 Task: Toggle the show object option in the outline.
Action: Mouse moved to (18, 645)
Screenshot: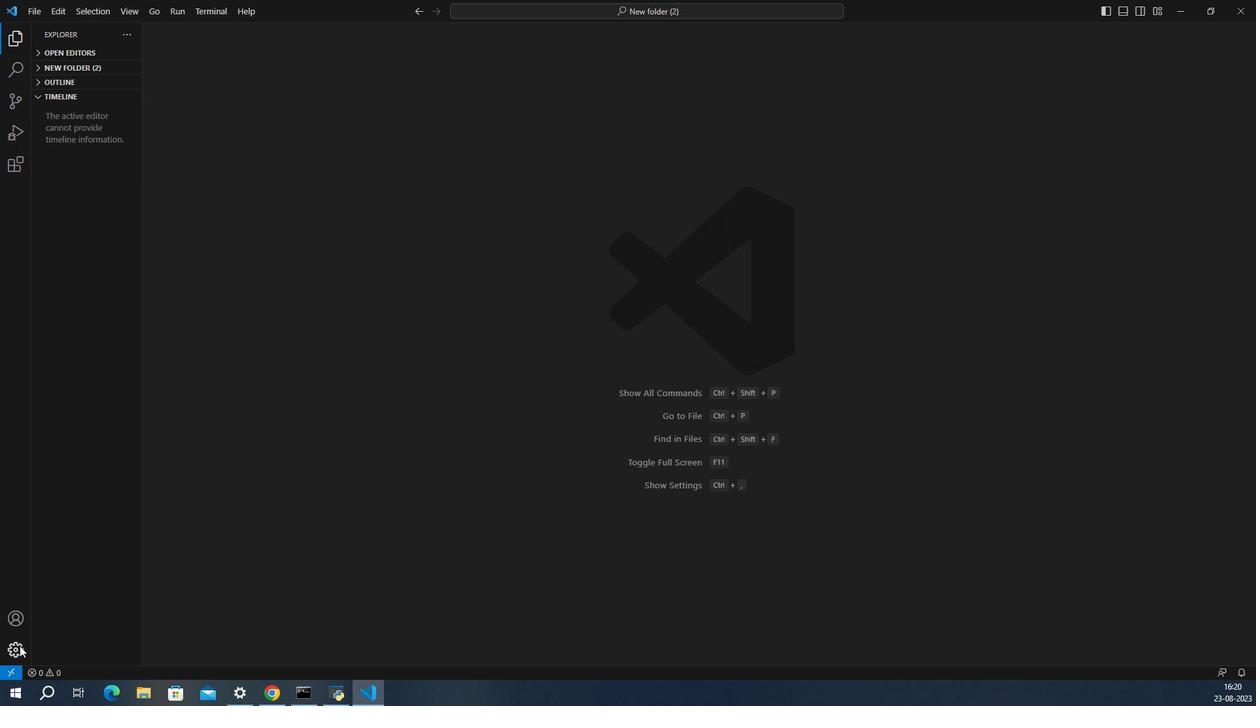 
Action: Mouse pressed left at (18, 645)
Screenshot: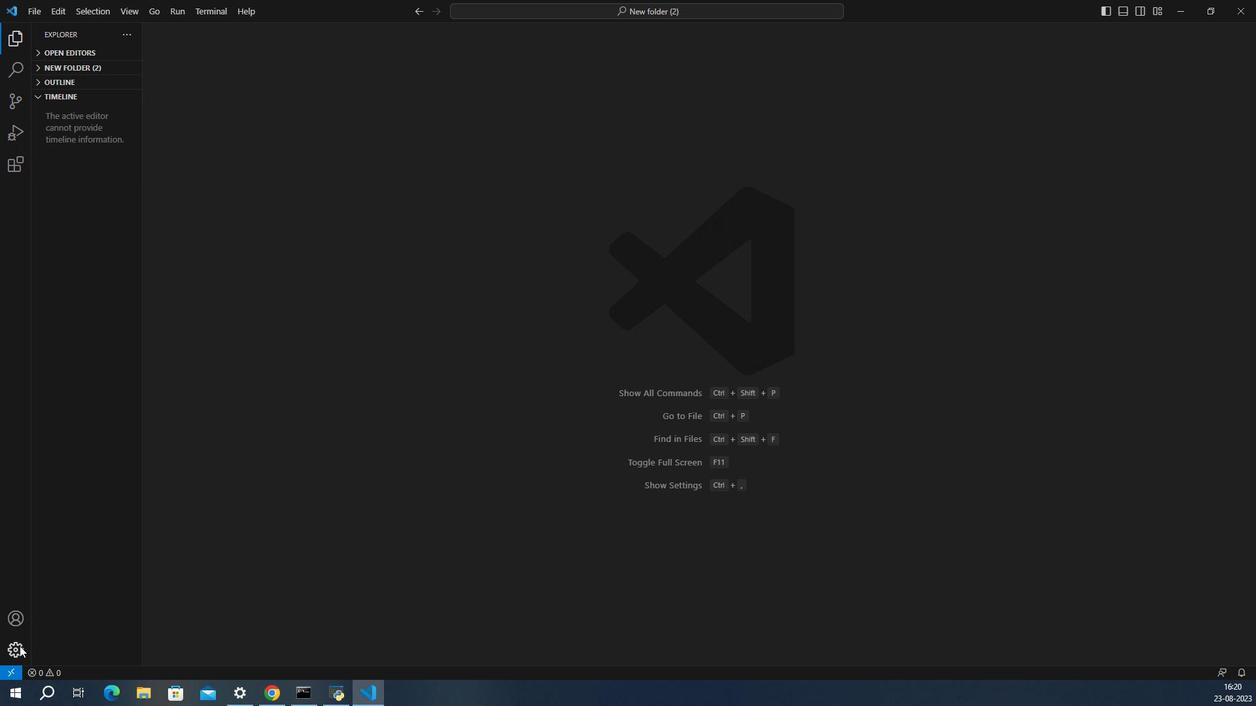 
Action: Mouse moved to (65, 545)
Screenshot: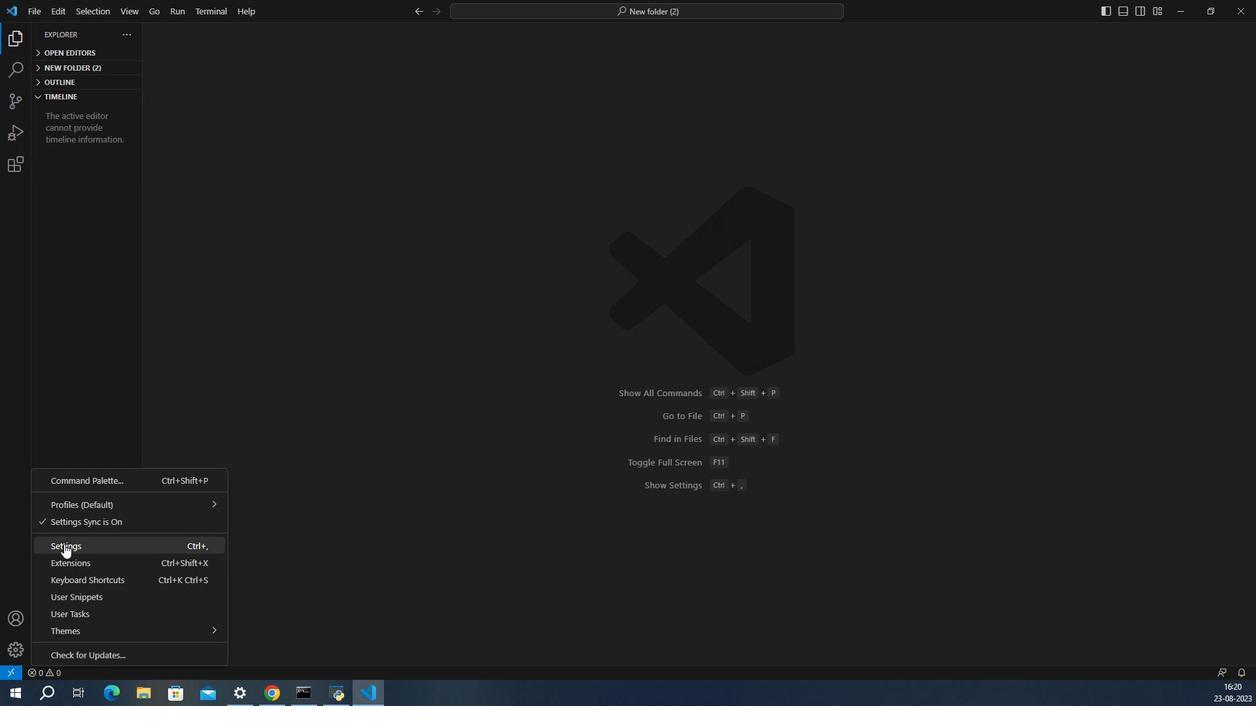 
Action: Mouse pressed left at (65, 545)
Screenshot: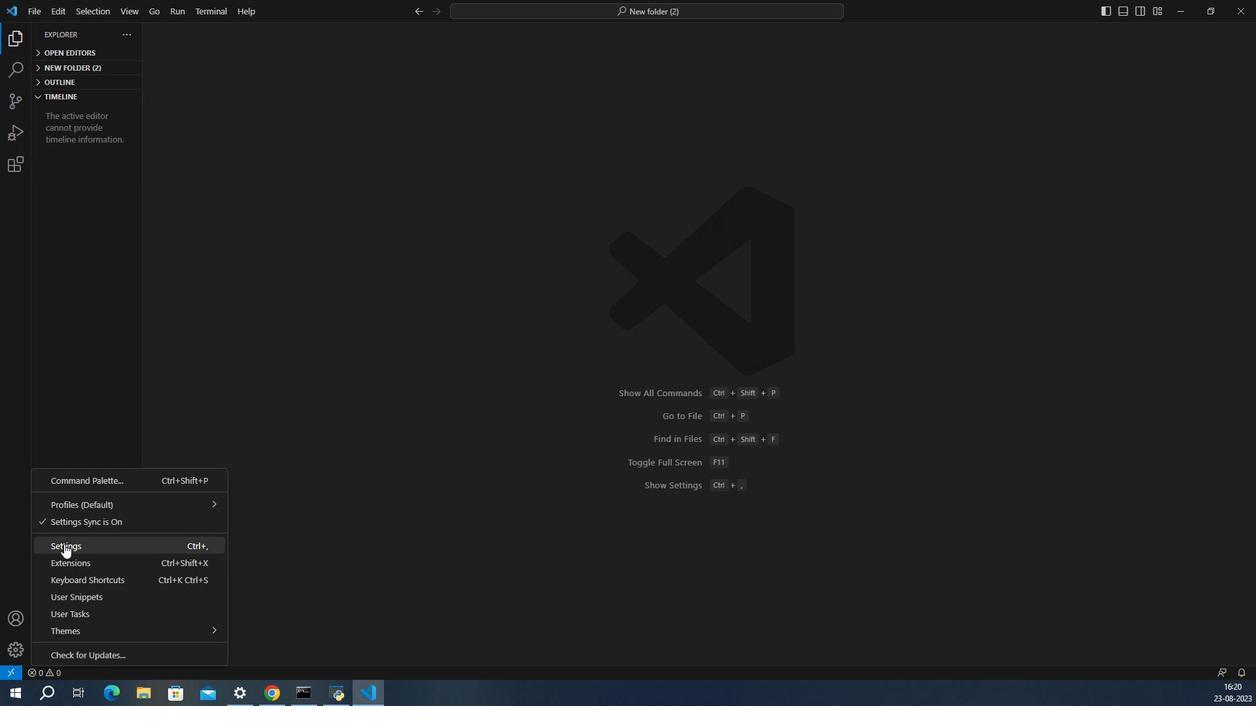 
Action: Mouse moved to (579, 353)
Screenshot: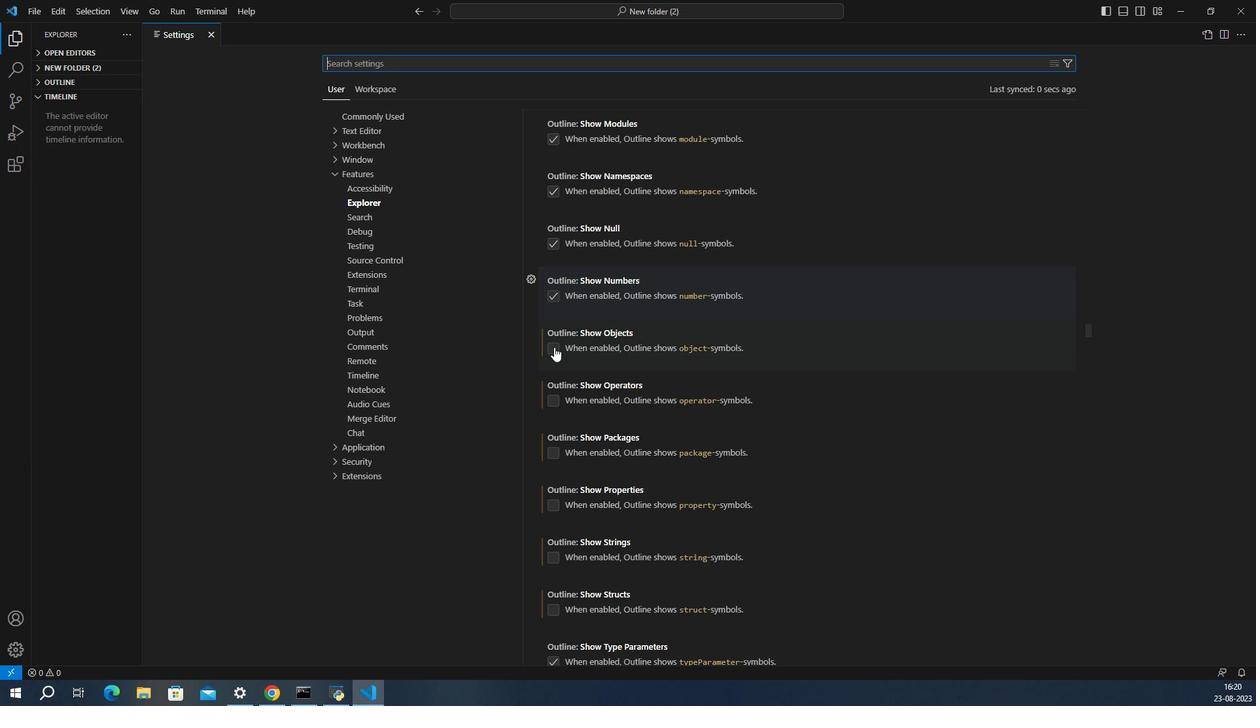 
Action: Mouse pressed left at (579, 353)
Screenshot: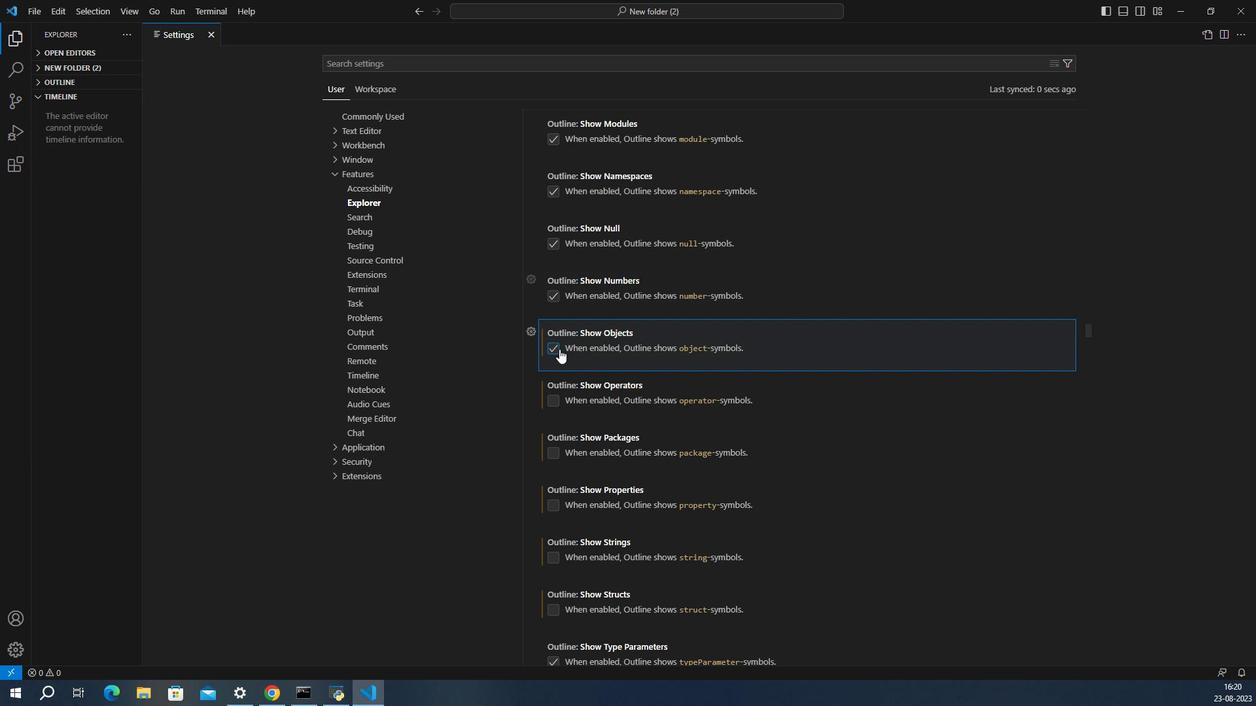 
Action: Mouse moved to (610, 358)
Screenshot: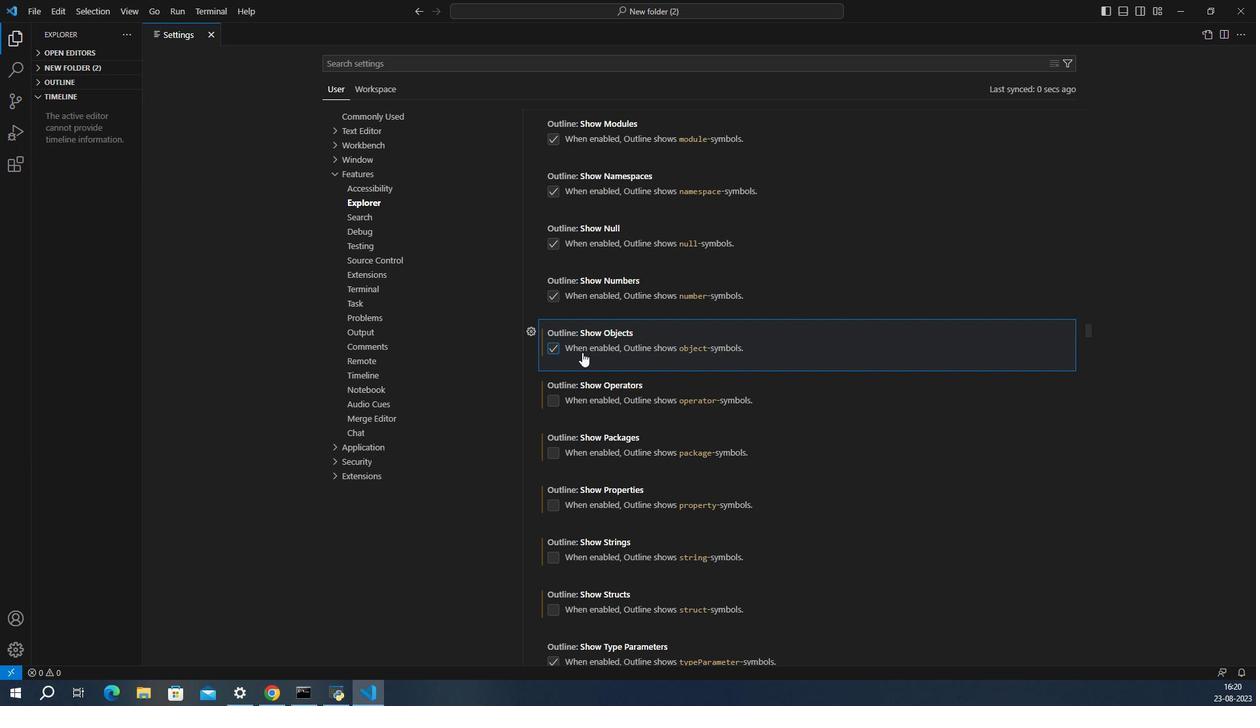 
